 Task: Change page margins to narrow.
Action: Mouse moved to (41, 105)
Screenshot: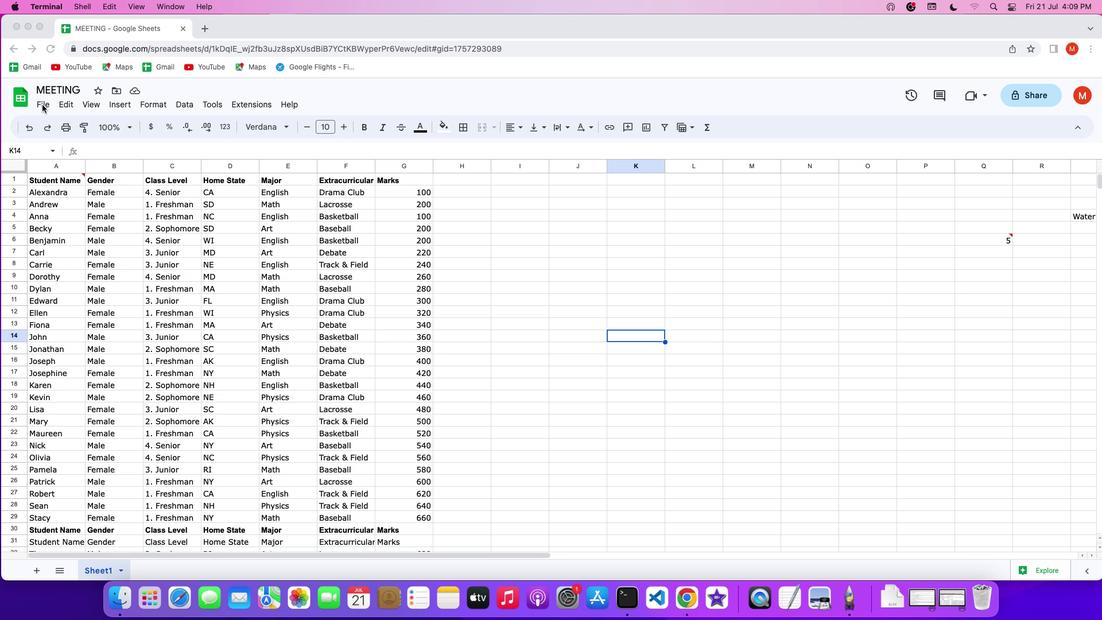 
Action: Mouse pressed left at (41, 105)
Screenshot: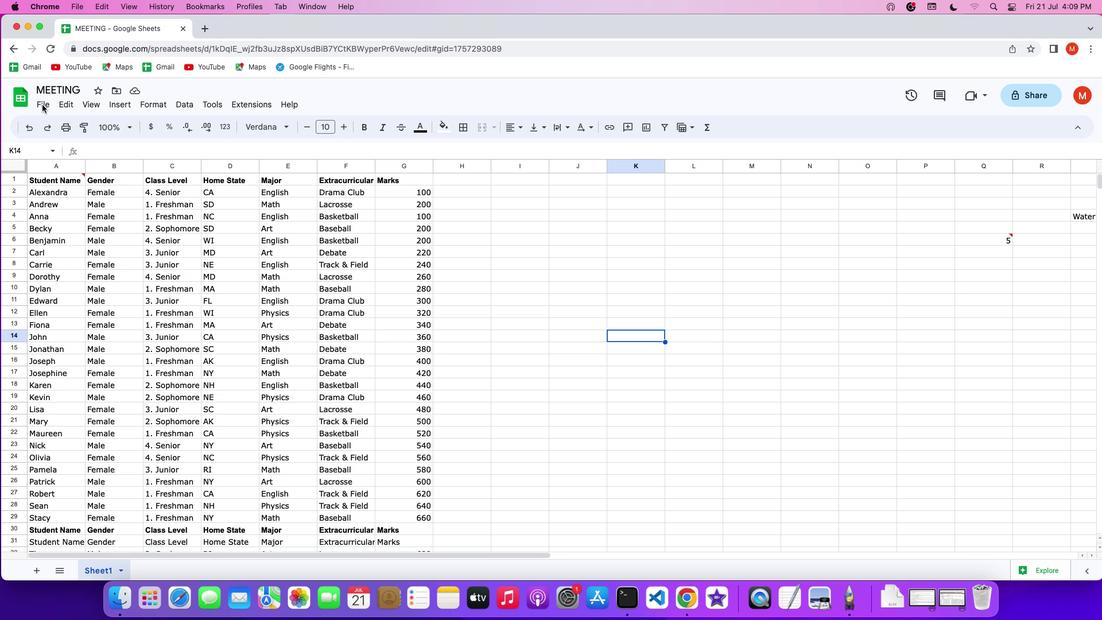 
Action: Mouse pressed left at (41, 105)
Screenshot: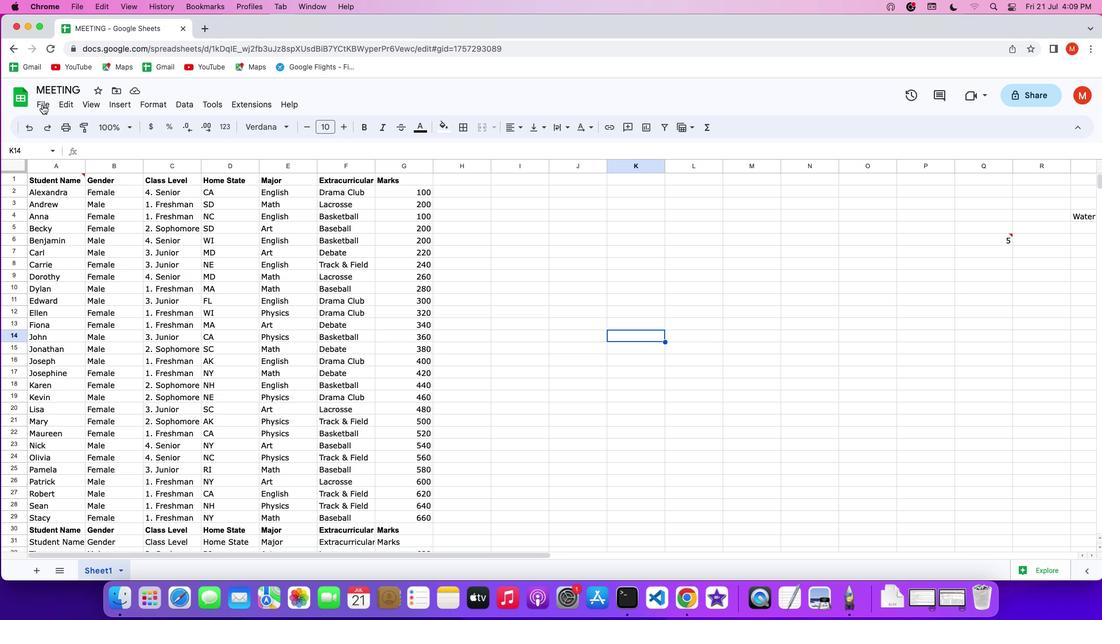 
Action: Mouse moved to (55, 446)
Screenshot: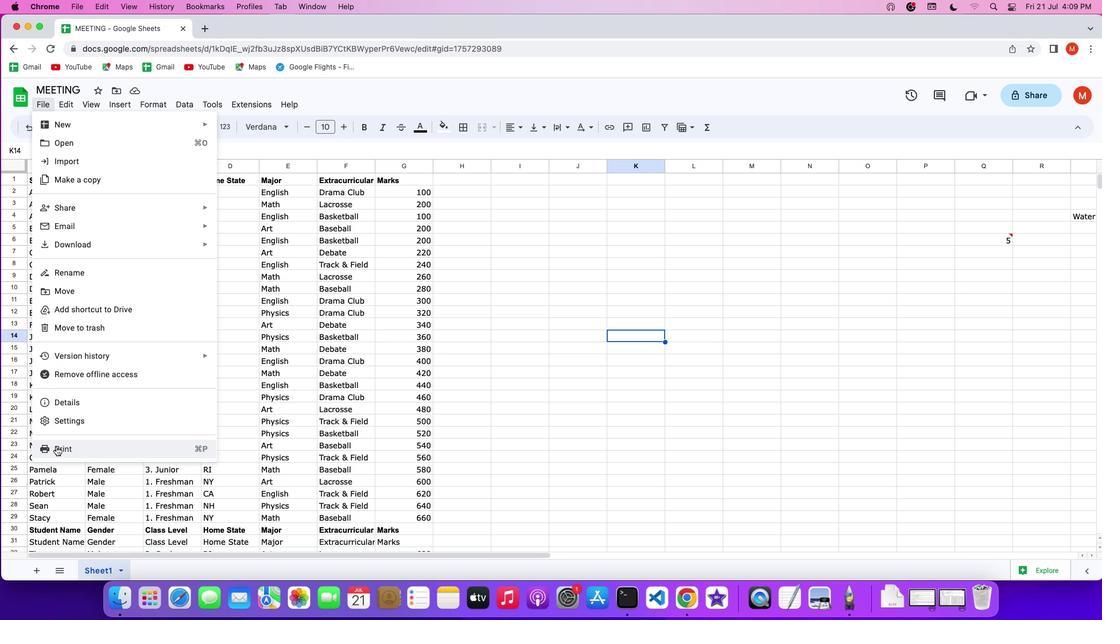 
Action: Mouse pressed left at (55, 446)
Screenshot: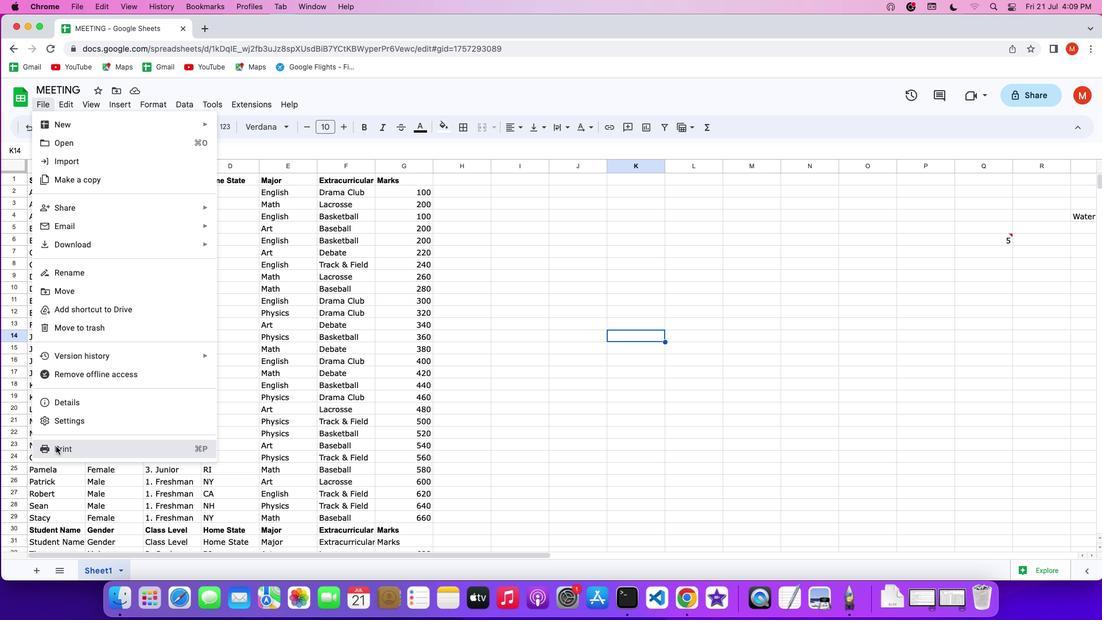 
Action: Mouse moved to (1080, 337)
Screenshot: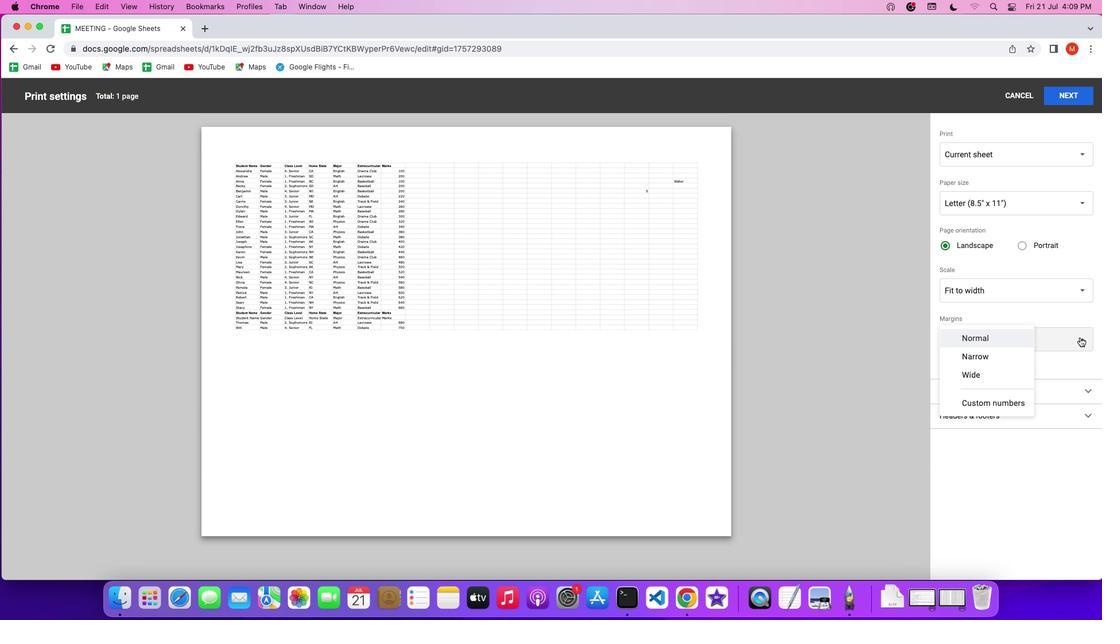 
Action: Mouse pressed left at (1080, 337)
Screenshot: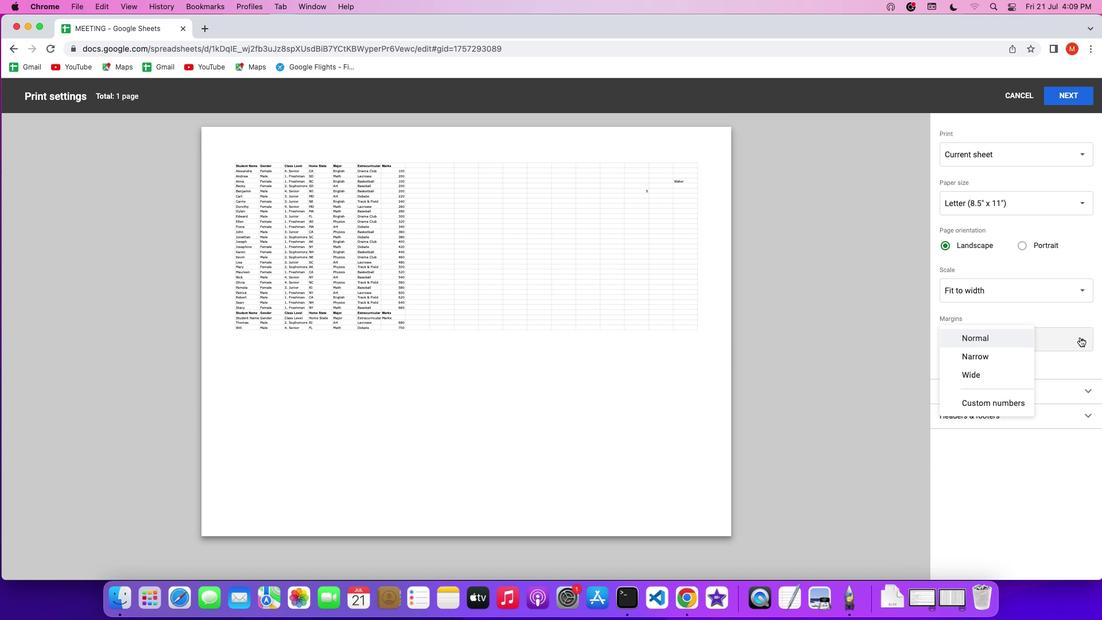 
Action: Mouse moved to (1015, 354)
Screenshot: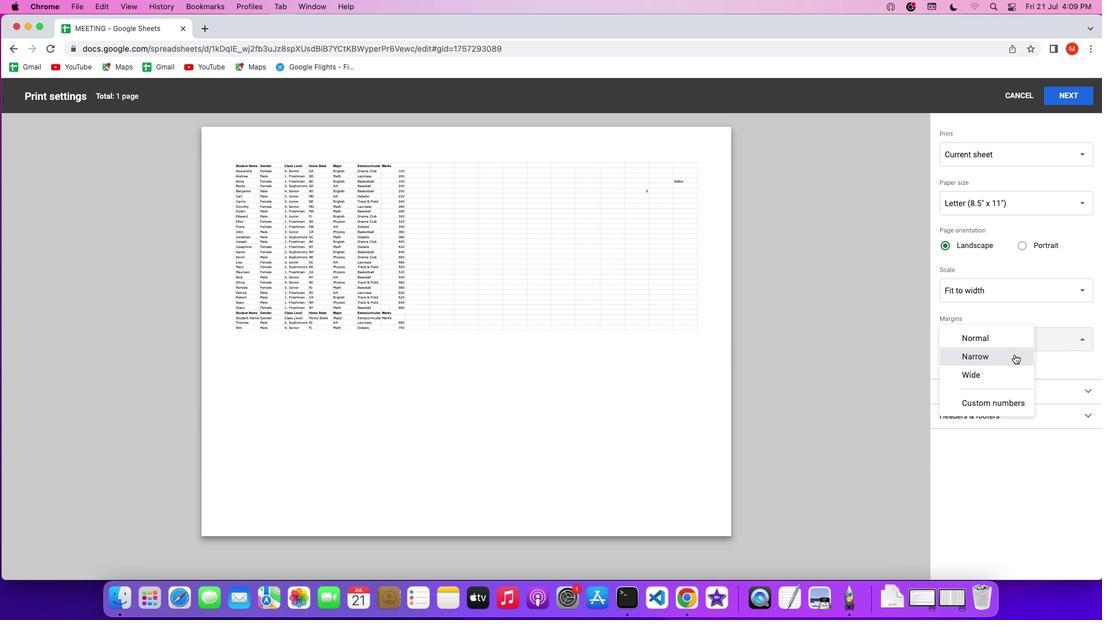 
Action: Mouse pressed left at (1015, 354)
Screenshot: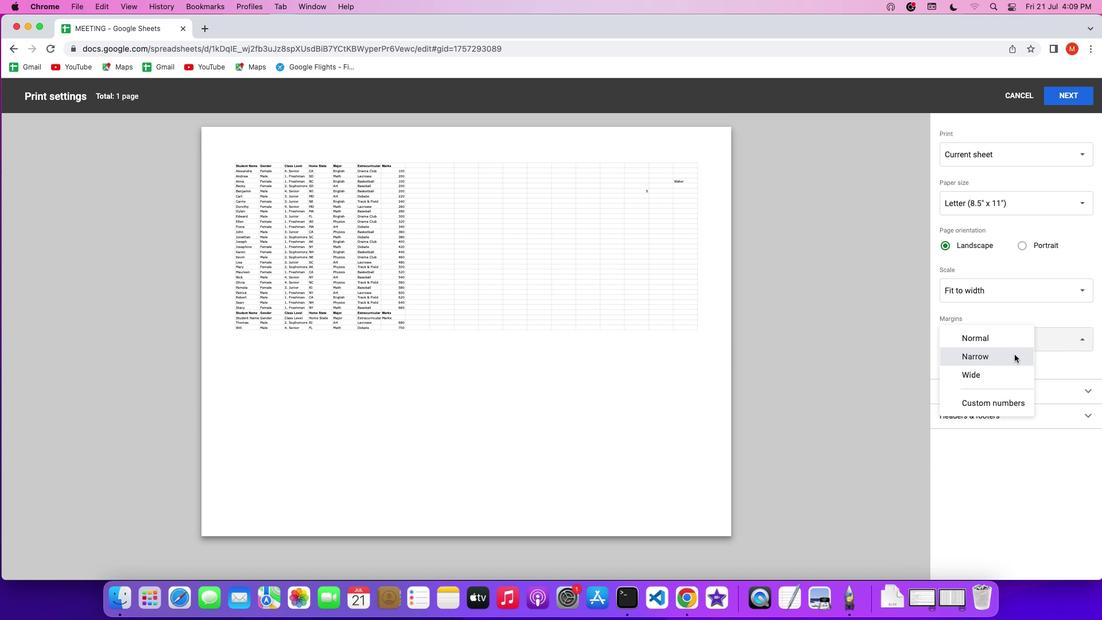 
